 Task: Create a rule from the Recommended list, Task Added to this Project -> add SubTasks in the project VantageTech with SubTasks Gather and Analyse Requirements , Design and Implement Solution , System Test and UAT , Release to Production / Go Live.
Action: Mouse moved to (66, 335)
Screenshot: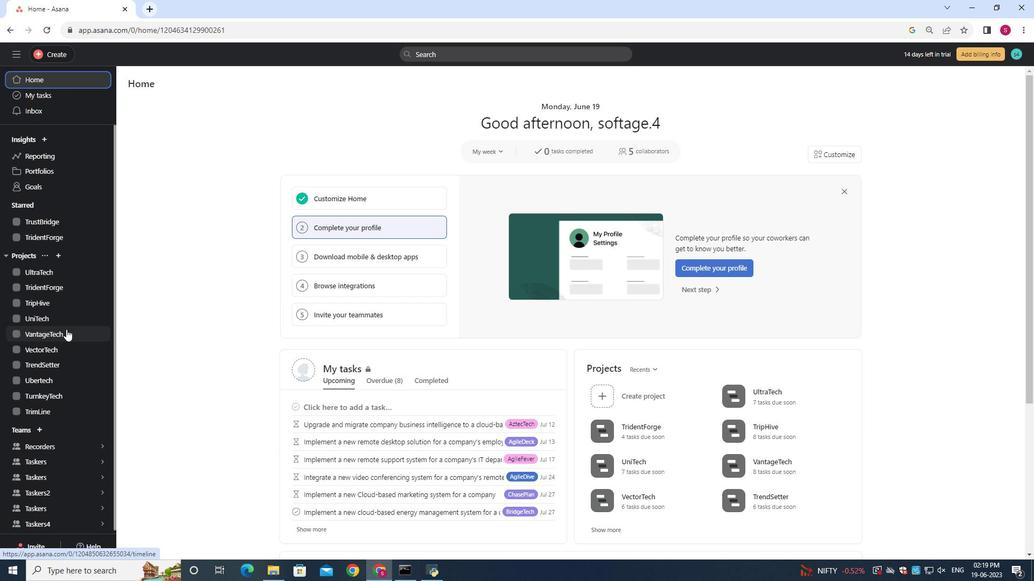 
Action: Mouse pressed left at (66, 335)
Screenshot: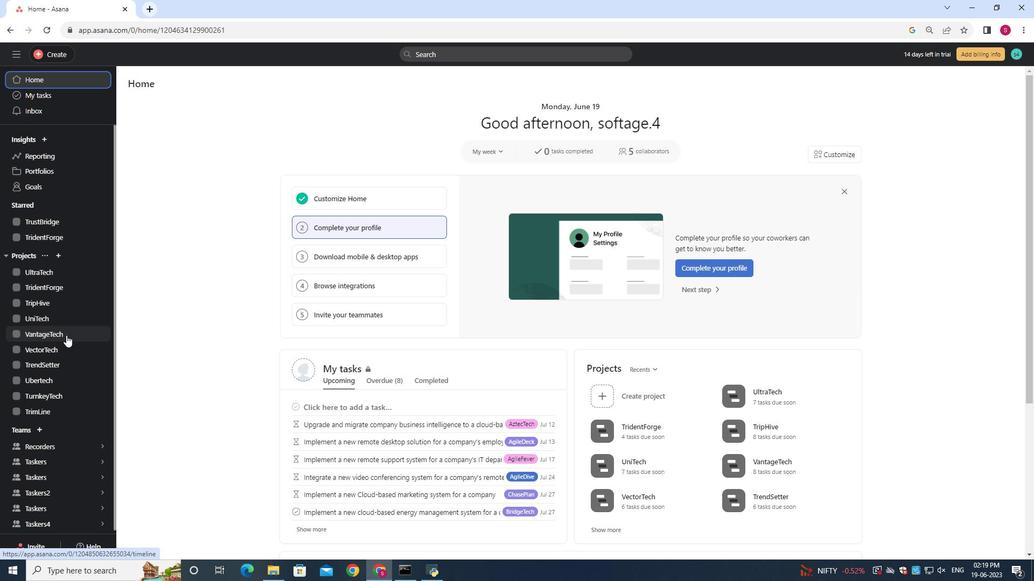 
Action: Mouse moved to (989, 93)
Screenshot: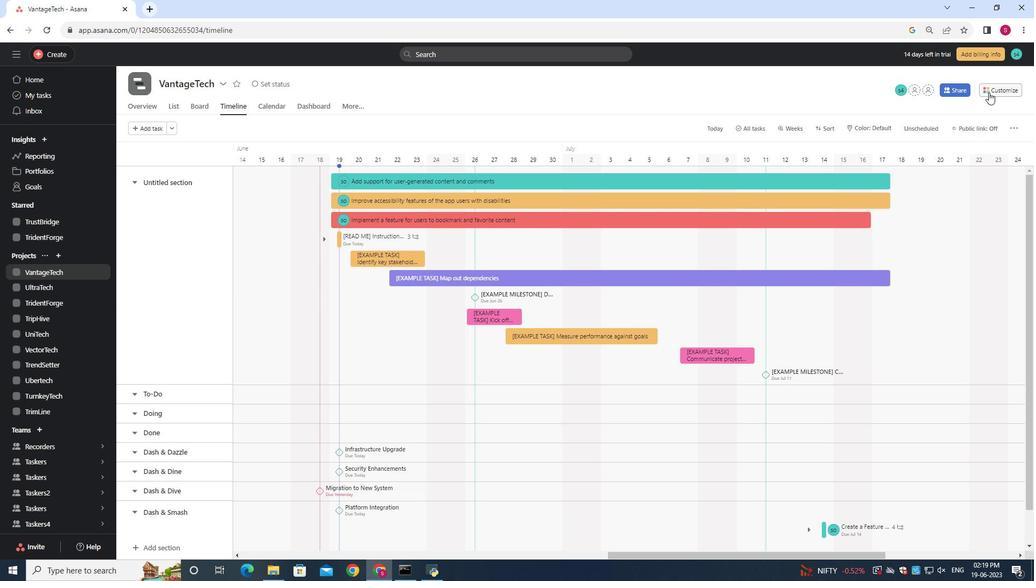 
Action: Mouse pressed left at (989, 93)
Screenshot: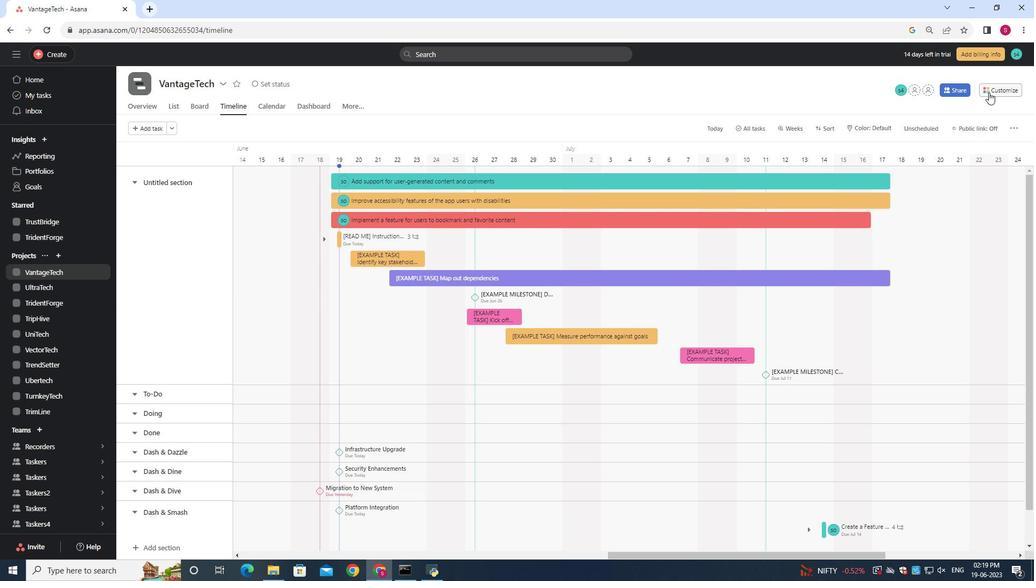 
Action: Mouse moved to (832, 237)
Screenshot: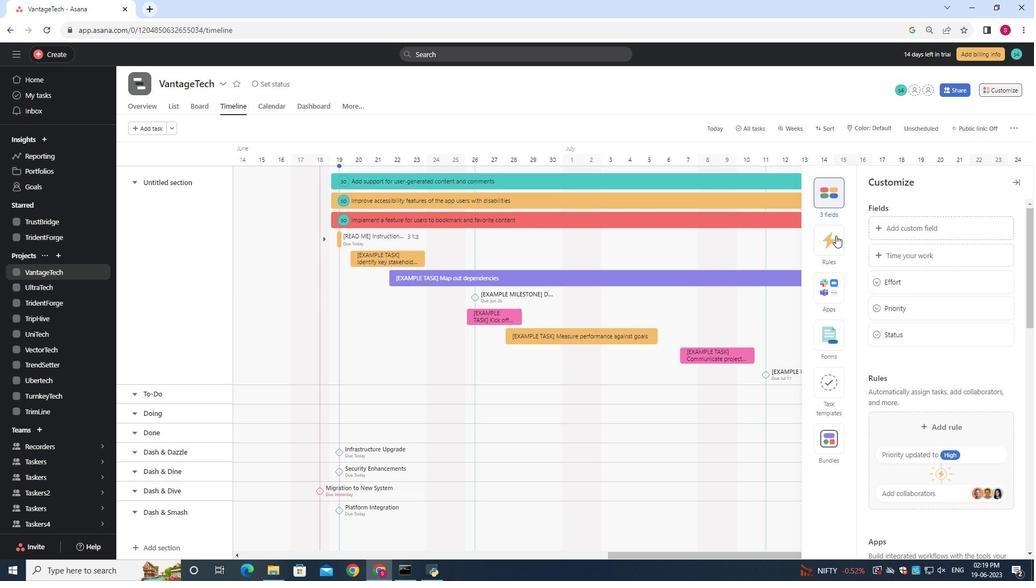 
Action: Mouse pressed left at (832, 237)
Screenshot: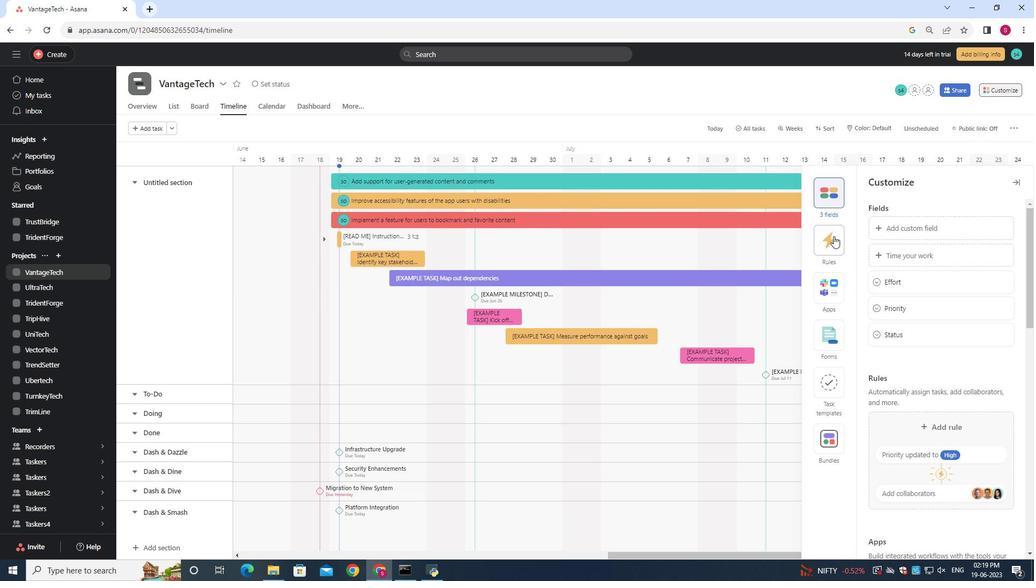 
Action: Mouse moved to (929, 258)
Screenshot: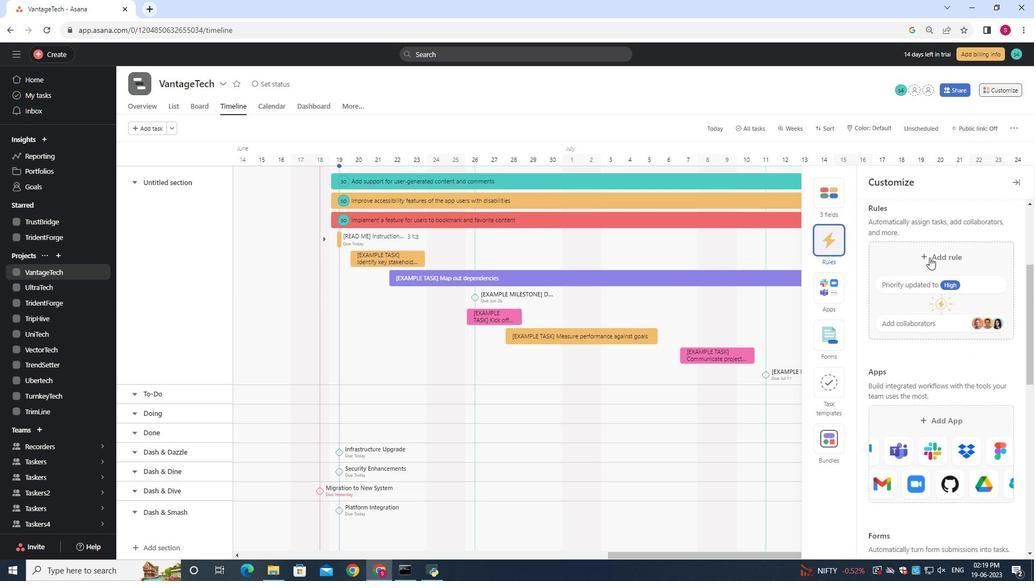 
Action: Mouse pressed left at (929, 258)
Screenshot: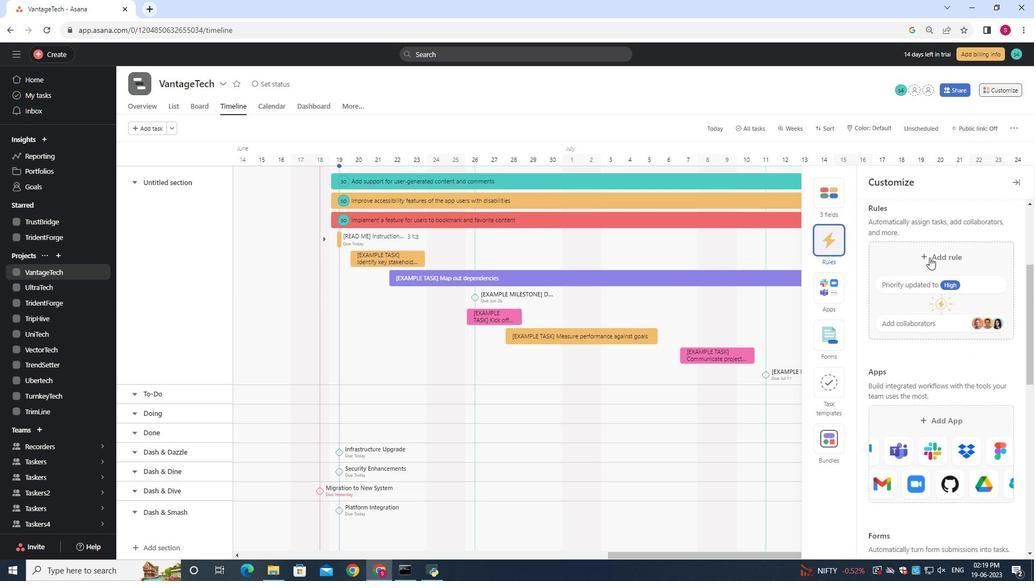 
Action: Mouse moved to (676, 168)
Screenshot: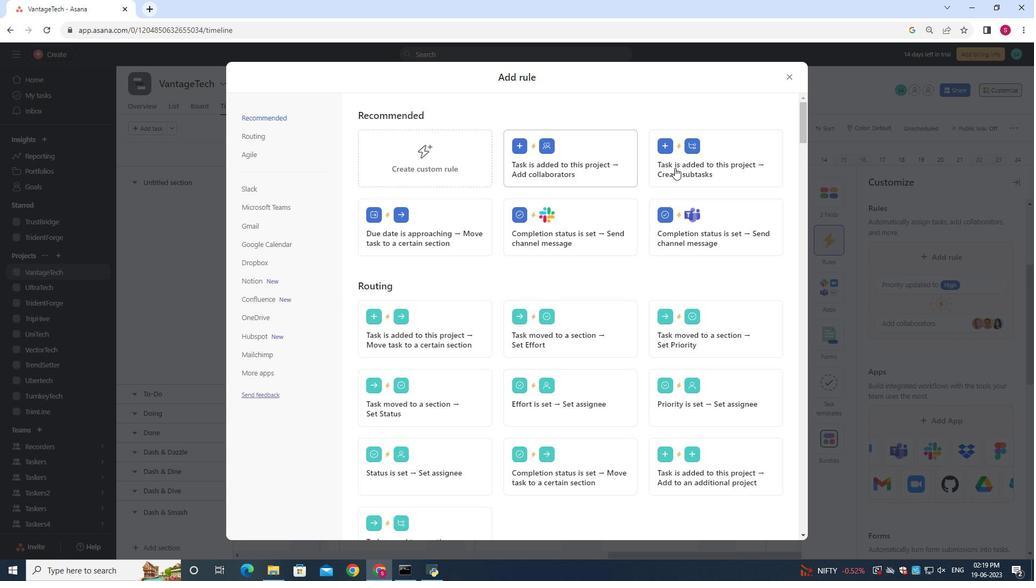 
Action: Mouse pressed left at (676, 168)
Screenshot: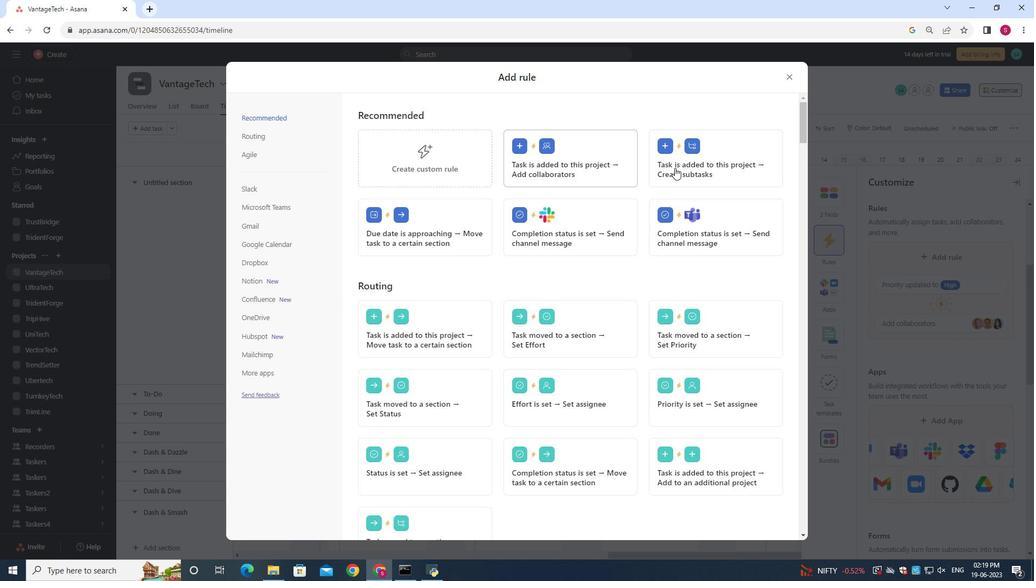 
Action: Mouse moved to (646, 161)
Screenshot: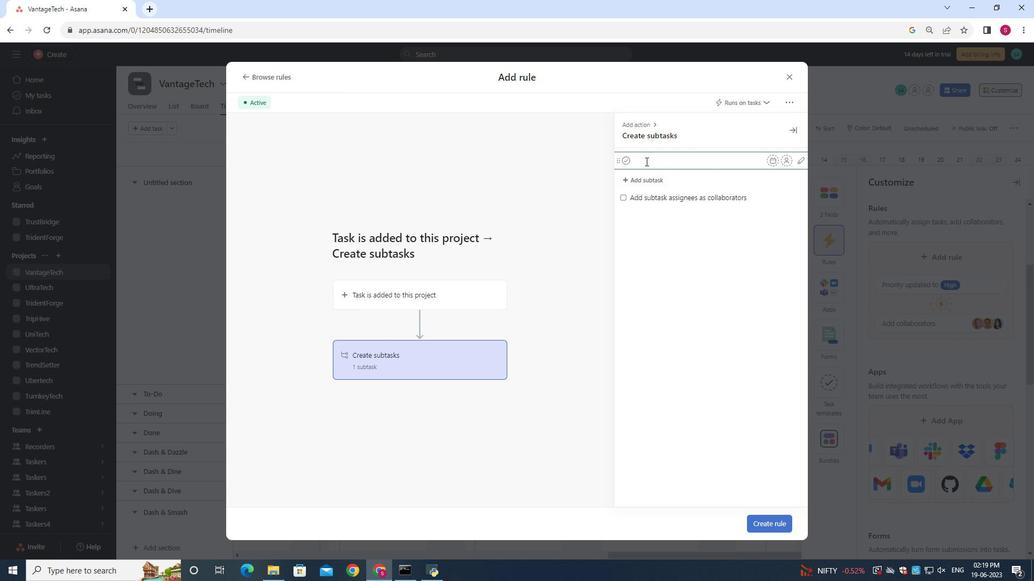 
Action: Key pressed <Key.shift><Key.shift><Key.shift><Key.shift><Key.shift>Gather<Key.space>and<Key.space><Key.shift>Analyse<Key.enter><Key.shift><Key.shift><Key.shift><Key.shift><Key.shift><Key.shift><Key.shift><Key.shift><Key.shift><Key.shift><Key.shift><Key.shift><Key.shift><Key.shift><Key.shift><Key.shift><Key.shift><Key.shift><Key.shift><Key.shift><Key.shift><Key.shift><Key.shift><Key.shift><Key.shift><Key.shift>
Screenshot: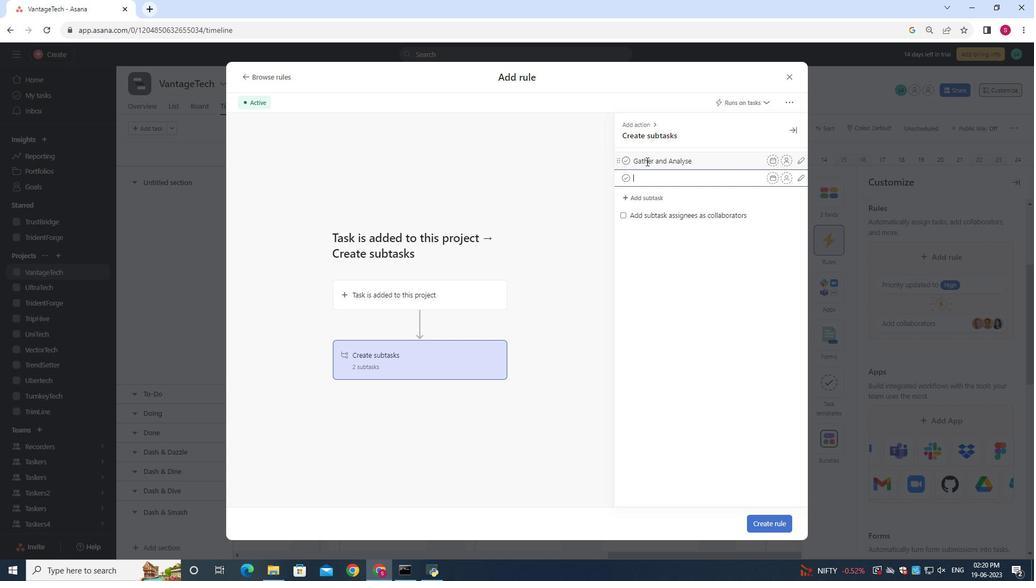 
Action: Mouse moved to (696, 161)
Screenshot: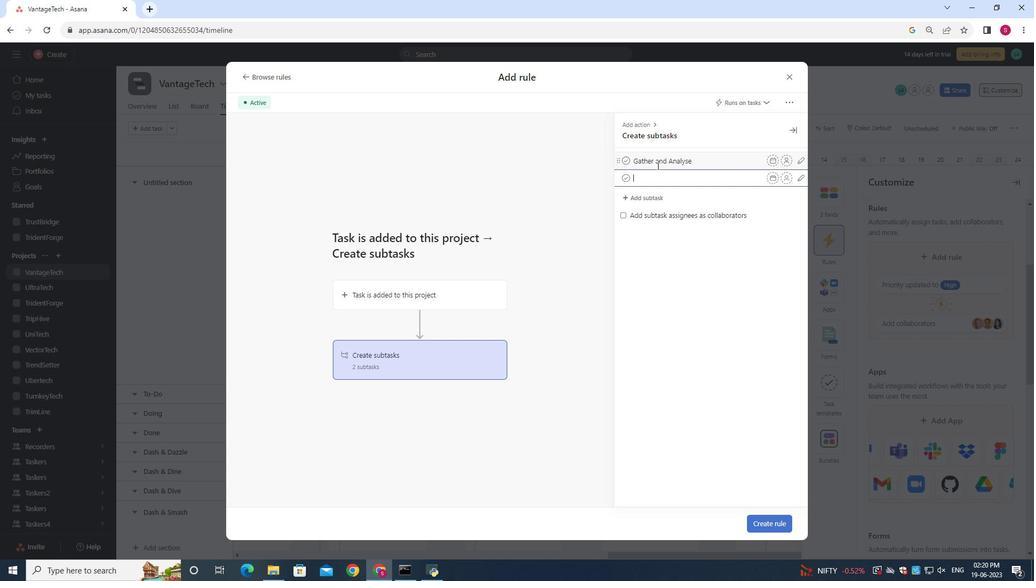 
Action: Mouse pressed left at (696, 161)
Screenshot: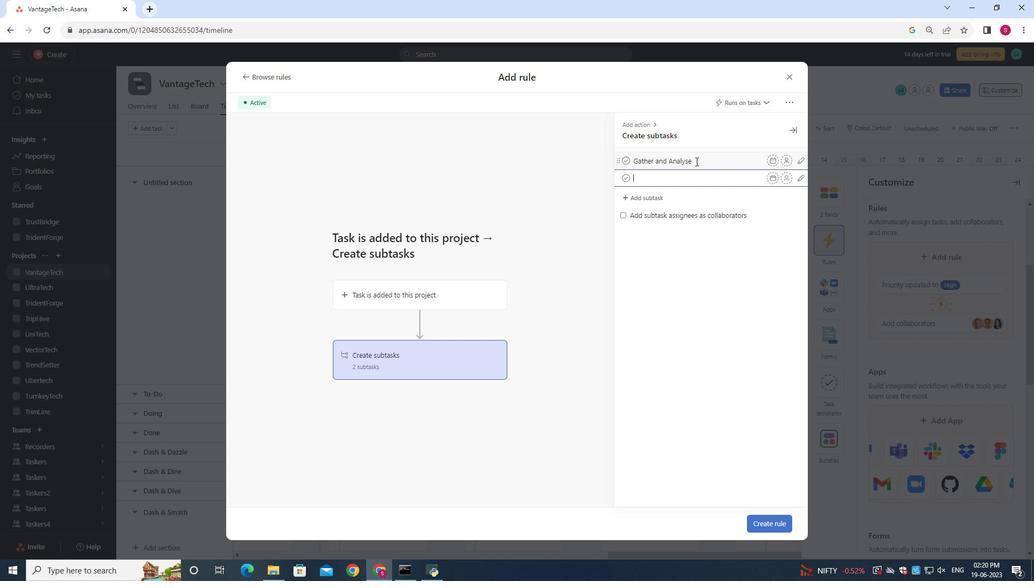 
Action: Mouse moved to (696, 161)
Screenshot: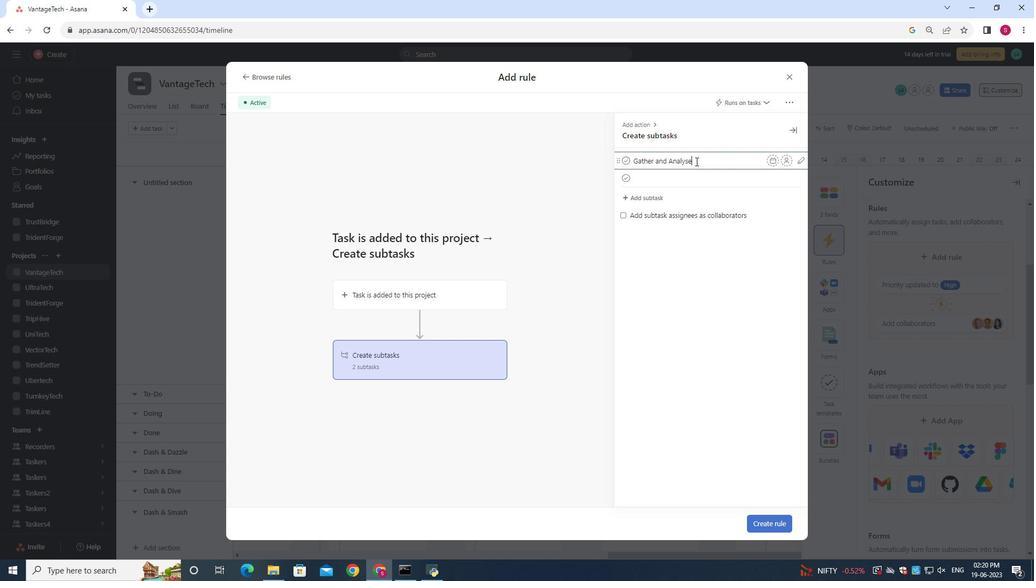 
Action: Key pressed <Key.space><Key.shift>Requirements<Key.enter><Key.shift><Key.shift><Key.shift>Design<Key.space>and<Key.space><Key.shift>Implement<Key.space><Key.shift>Solution<Key.space><Key.enter><Key.shift><Key.shift><Key.shift><Key.shift><Key.shift><Key.shift><Key.shift><Key.shift><Key.shift><Key.shift><Key.shift><Key.shift><Key.shift><Key.shift><Key.shift><Key.shift><Key.shift><Key.shift><Key.shift><Key.shift><Key.shift><Key.shift><Key.shift><Key.shift>System<Key.space><Key.shift>Test<Key.space>and<Key.space><Key.shift>UAT<Key.enter><Key.shift><Key.shift><Key.shift><Key.shift><Key.shift><Key.shift><Key.shift><Key.shift><Key.shift><Key.shift><Key.shift><Key.shift><Key.shift><Key.shift><Key.shift><Key.shift><Key.shift><Key.shift><Key.shift><Key.shift><Key.shift><Key.shift><Key.shift><Key.shift><Key.shift><Key.shift><Key.shift><Key.shift><Key.shift><Key.shift><Key.shift><Key.shift><Key.shift><Key.shift><Key.shift><Key.shift><Key.shift>Release<Key.space>to<Key.space><Key.shift>Production<Key.space><Key.shift>/<Key.shift><Key.space><Key.shift><Key.shift><Key.shift><Key.shift><Key.shift><Key.shift><Key.shift><Key.shift><Key.shift><Key.shift><Key.shift><Key.shift><Key.shift><Key.shift><Key.shift><Key.shift><Key.shift><Key.shift><Key.shift><Key.shift><Key.shift><Key.shift><Key.shift>Go<Key.space><Key.shift>Live
Screenshot: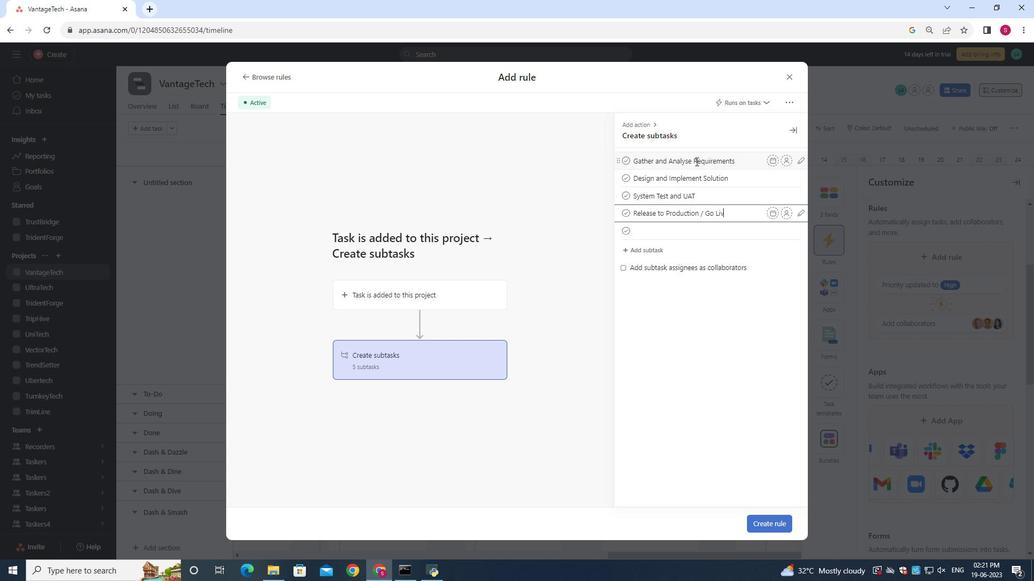 
Action: Mouse moved to (774, 518)
Screenshot: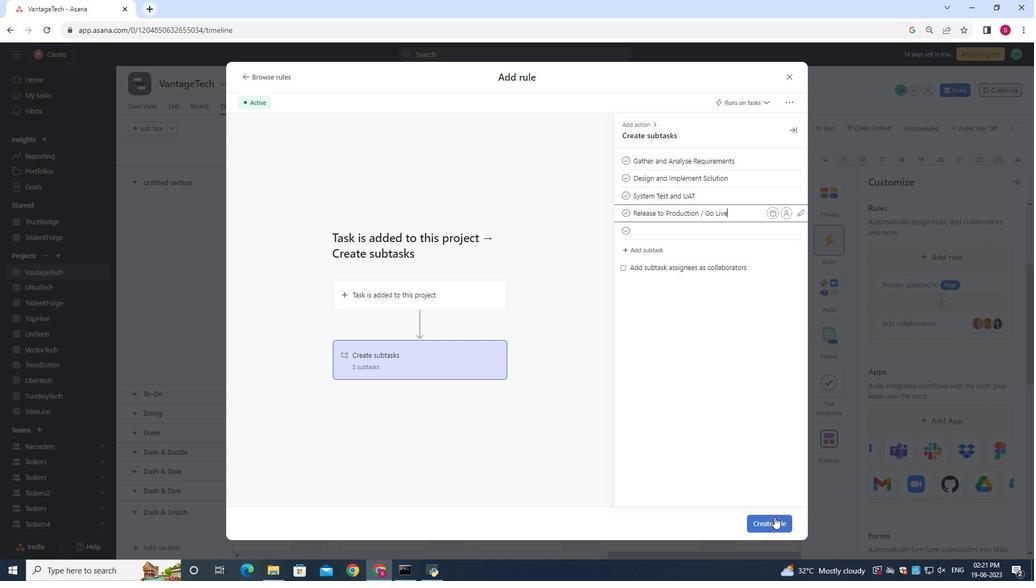 
Action: Mouse pressed left at (774, 518)
Screenshot: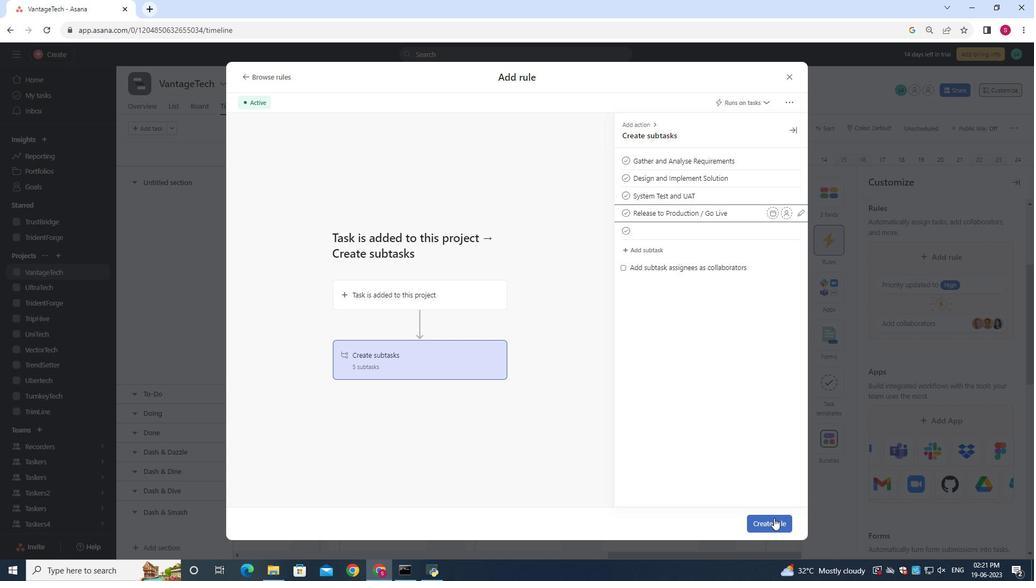 
Action: Mouse moved to (696, 330)
Screenshot: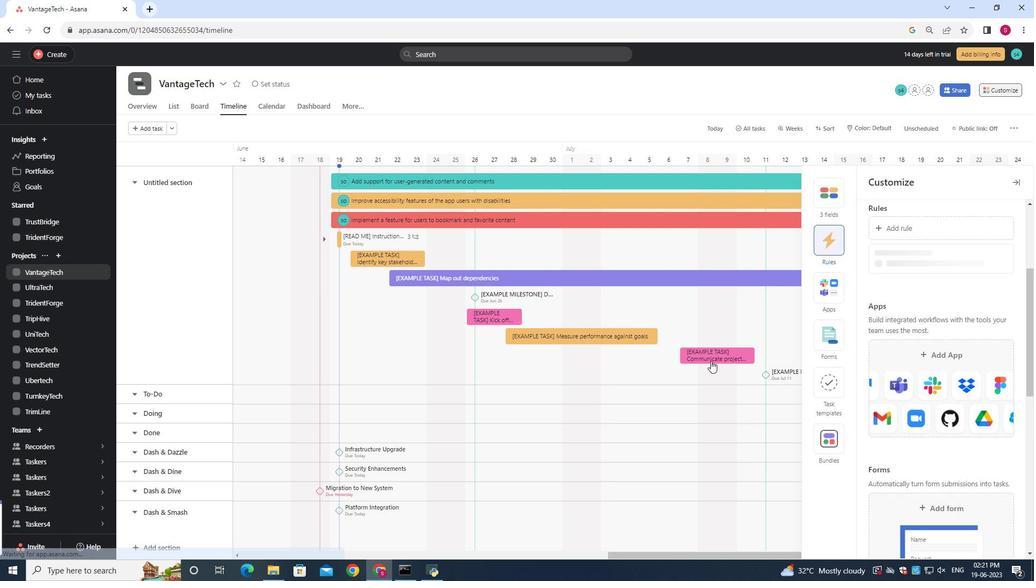 
